 Task: Add Green Bell Pepper to the cart.
Action: Mouse moved to (271, 121)
Screenshot: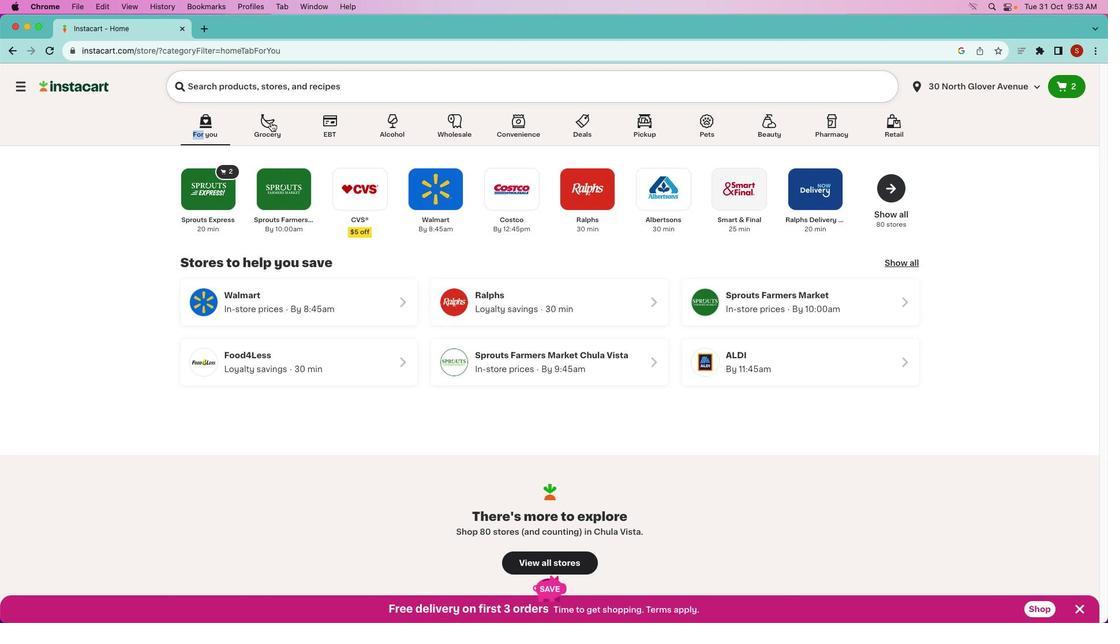 
Action: Mouse pressed left at (271, 121)
Screenshot: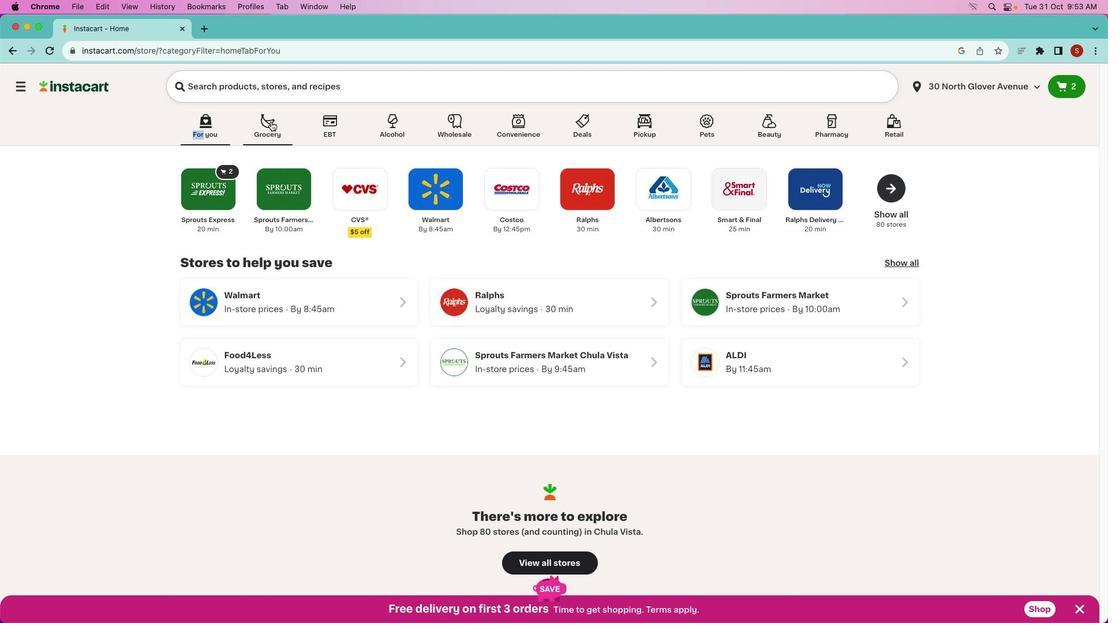 
Action: Mouse moved to (270, 121)
Screenshot: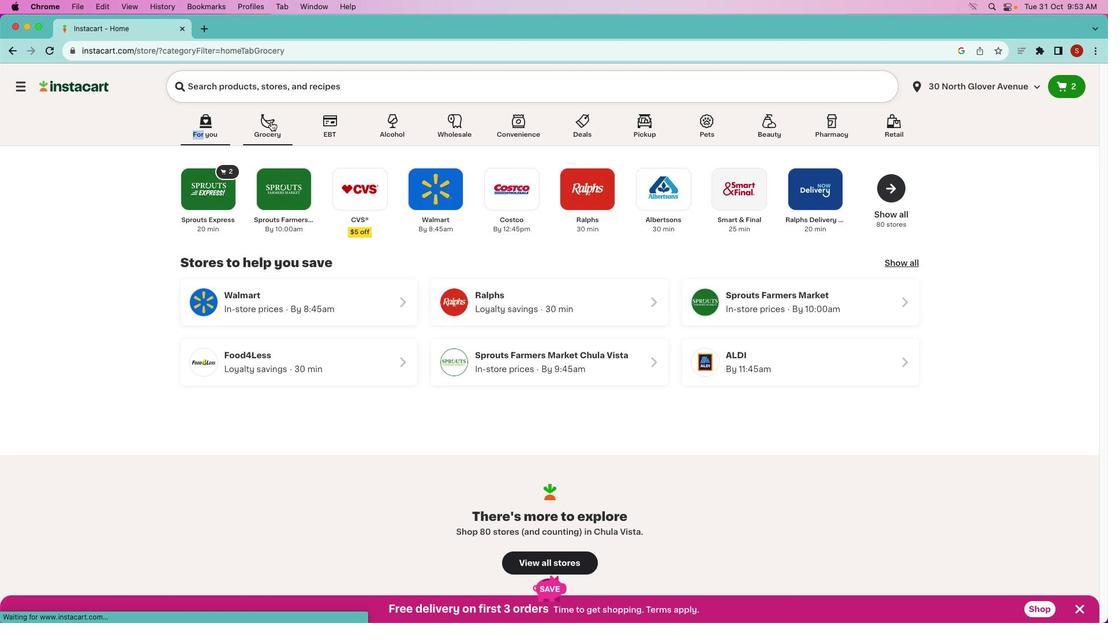 
Action: Mouse pressed left at (270, 121)
Screenshot: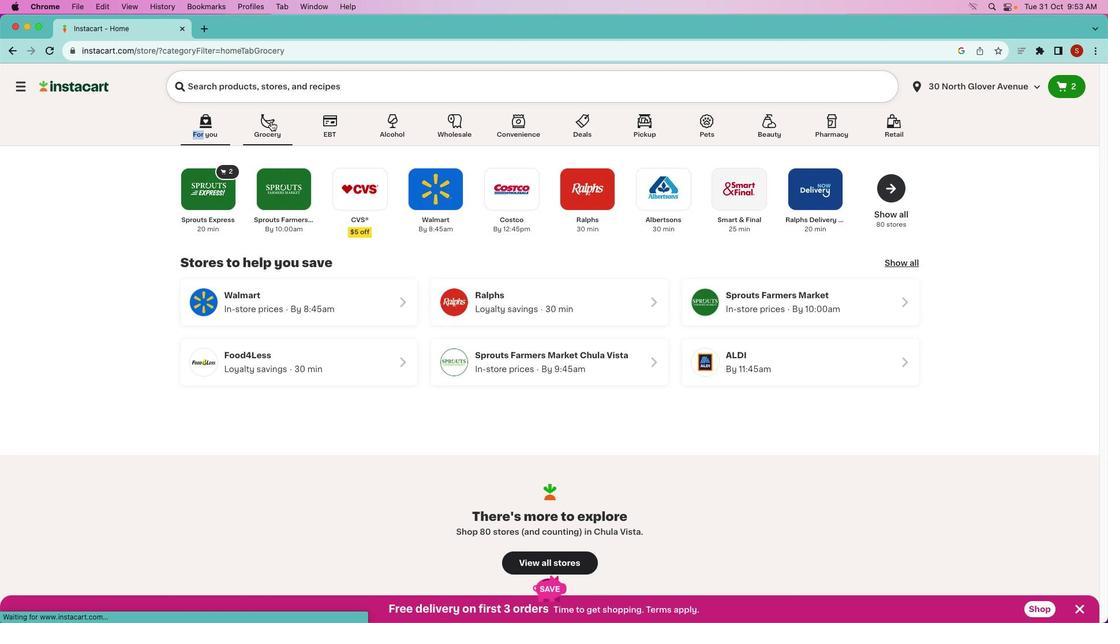 
Action: Mouse moved to (615, 311)
Screenshot: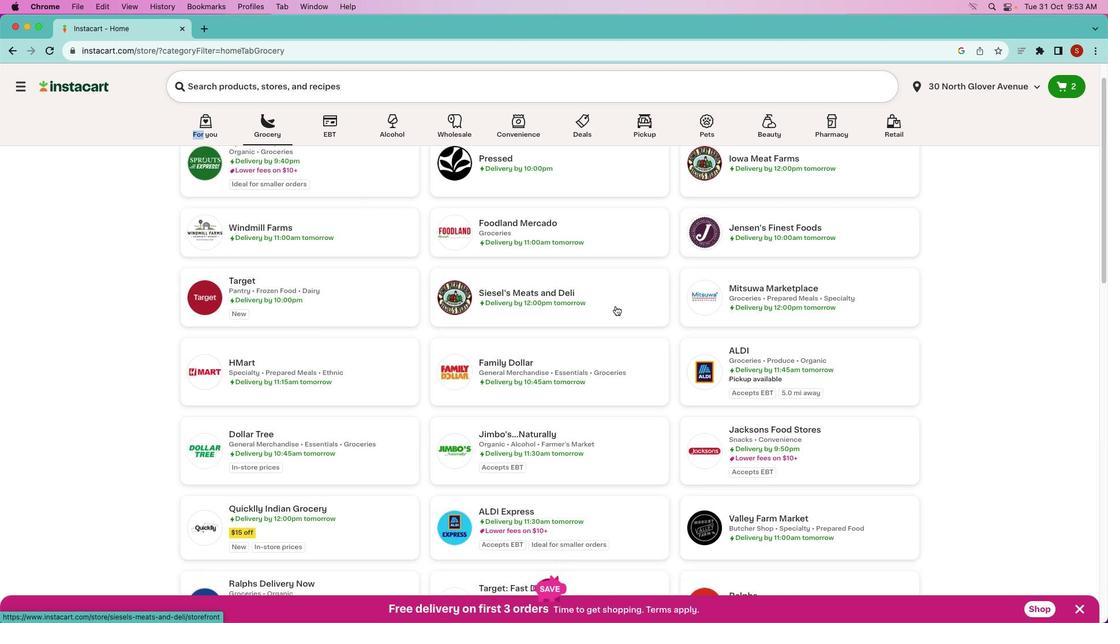 
Action: Mouse scrolled (615, 311) with delta (0, 0)
Screenshot: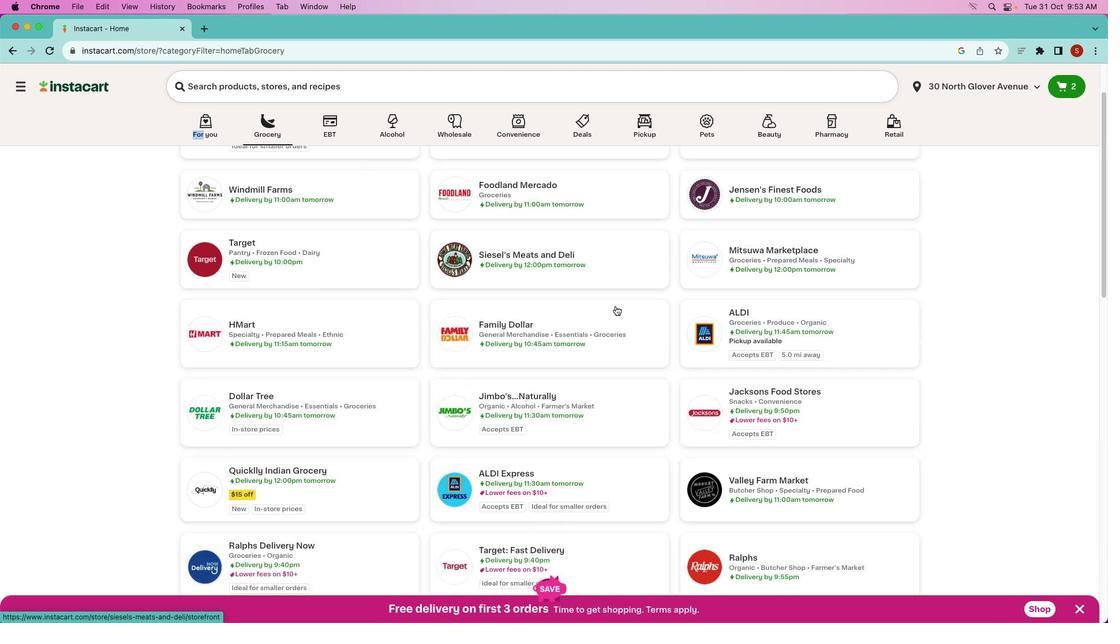 
Action: Mouse moved to (615, 310)
Screenshot: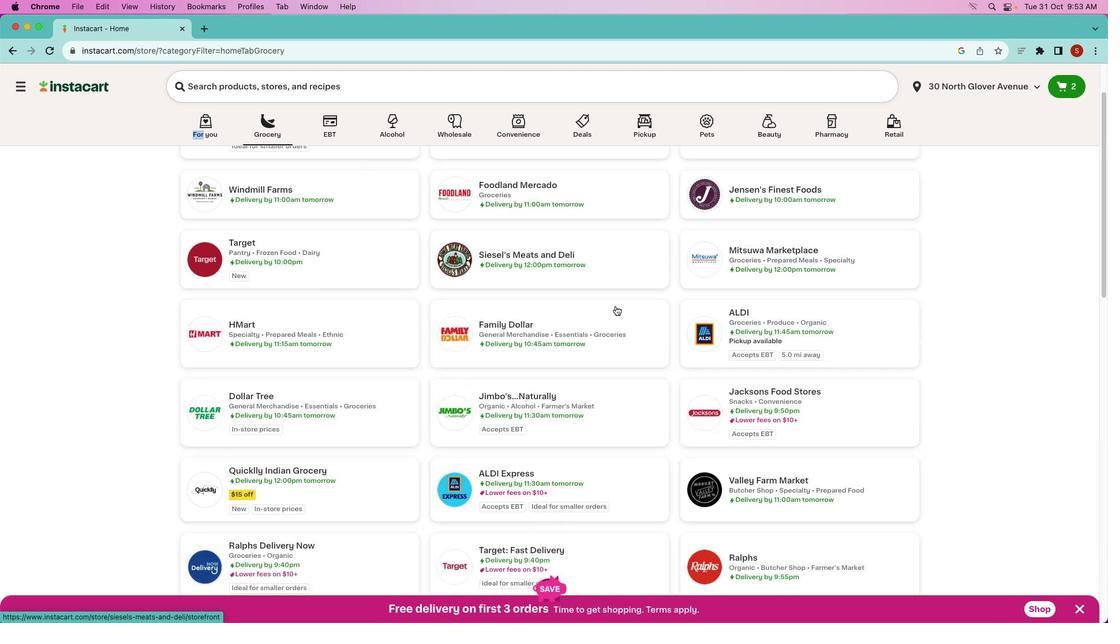 
Action: Mouse scrolled (615, 310) with delta (0, 0)
Screenshot: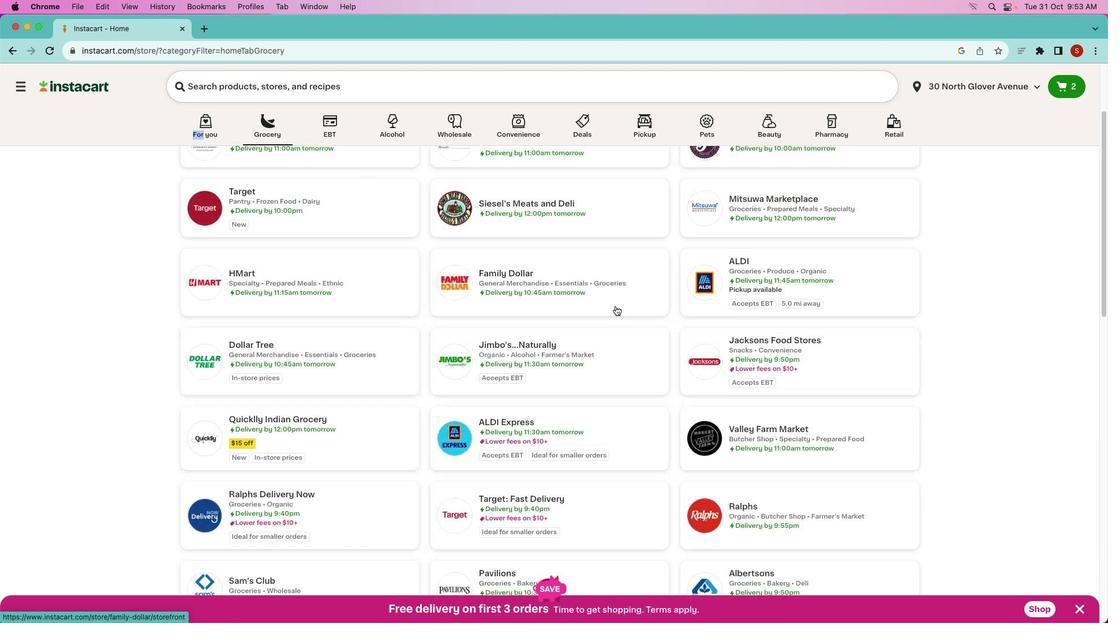
Action: Mouse moved to (615, 309)
Screenshot: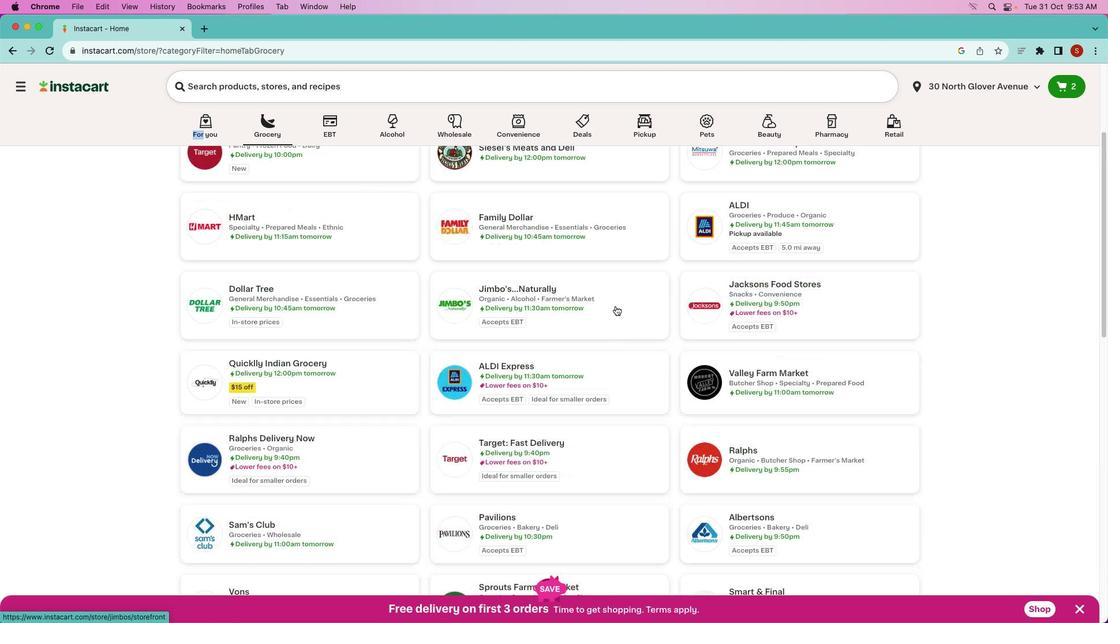 
Action: Mouse scrolled (615, 309) with delta (0, -1)
Screenshot: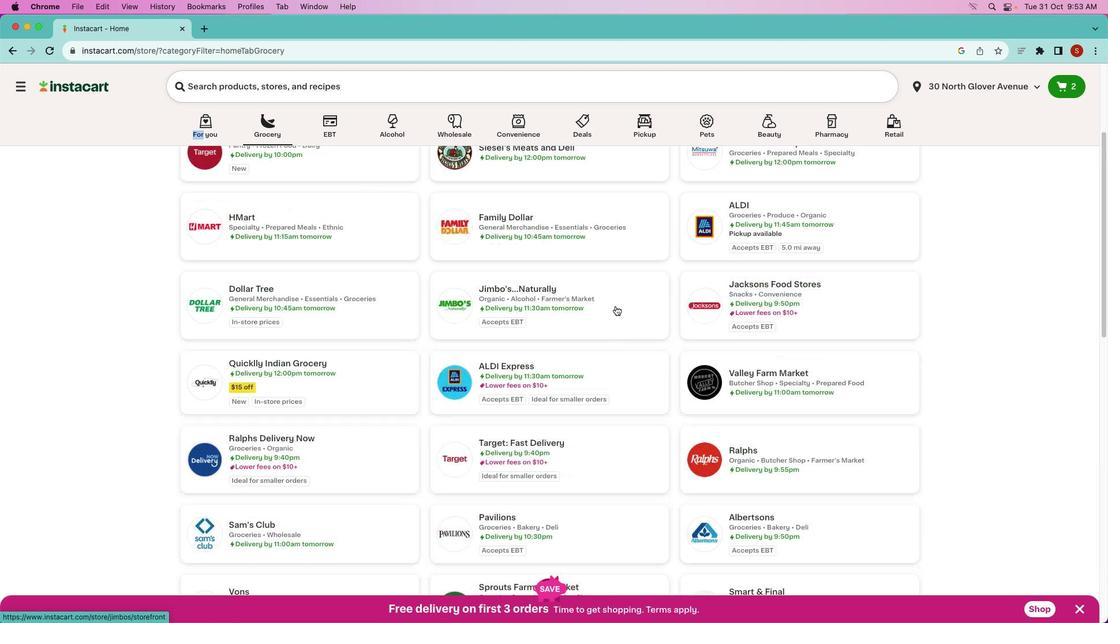 
Action: Mouse moved to (615, 306)
Screenshot: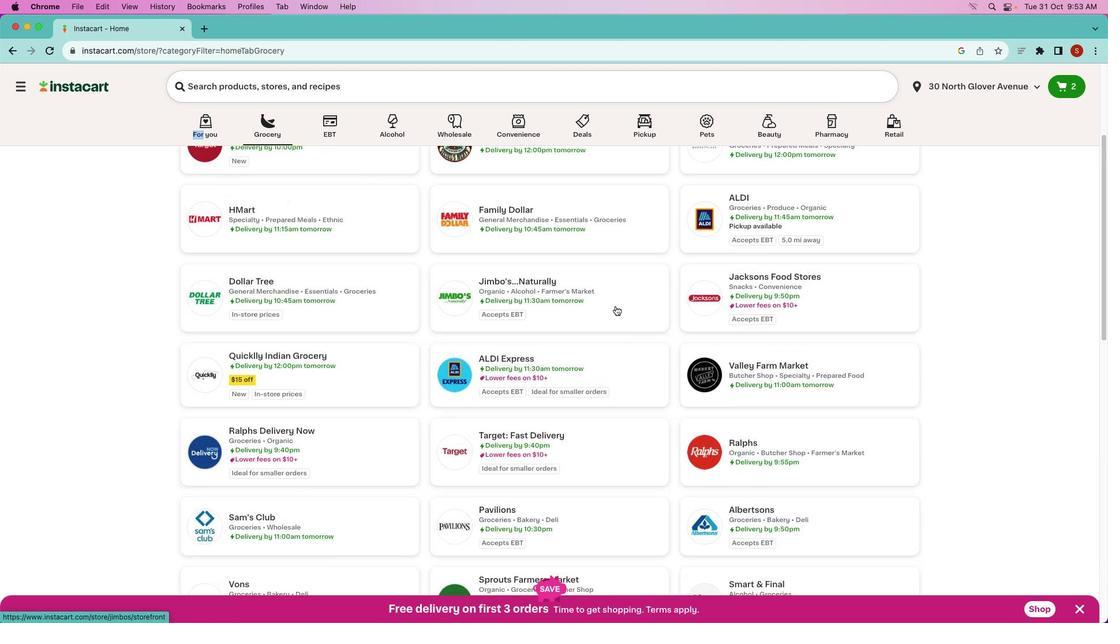 
Action: Mouse scrolled (615, 306) with delta (0, -2)
Screenshot: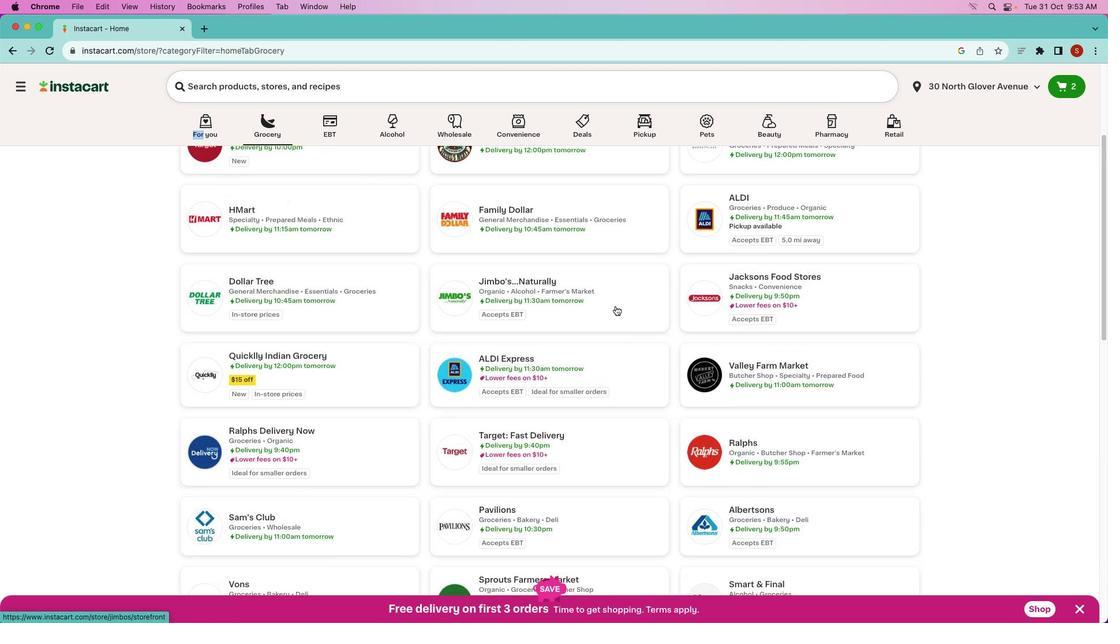 
Action: Mouse moved to (615, 305)
Screenshot: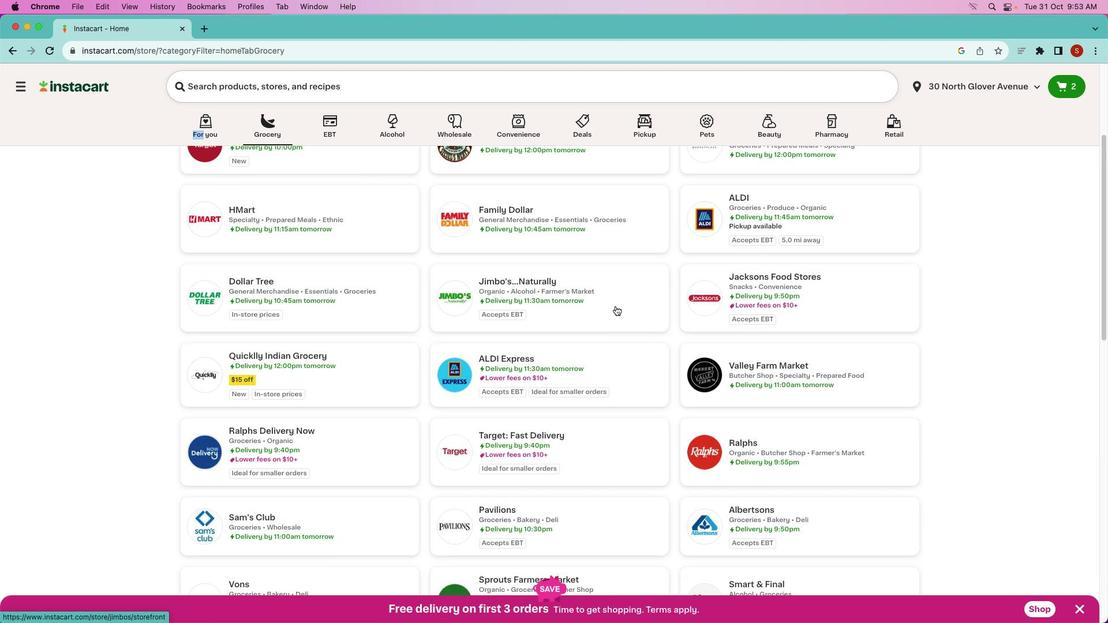 
Action: Mouse scrolled (615, 305) with delta (0, 0)
Screenshot: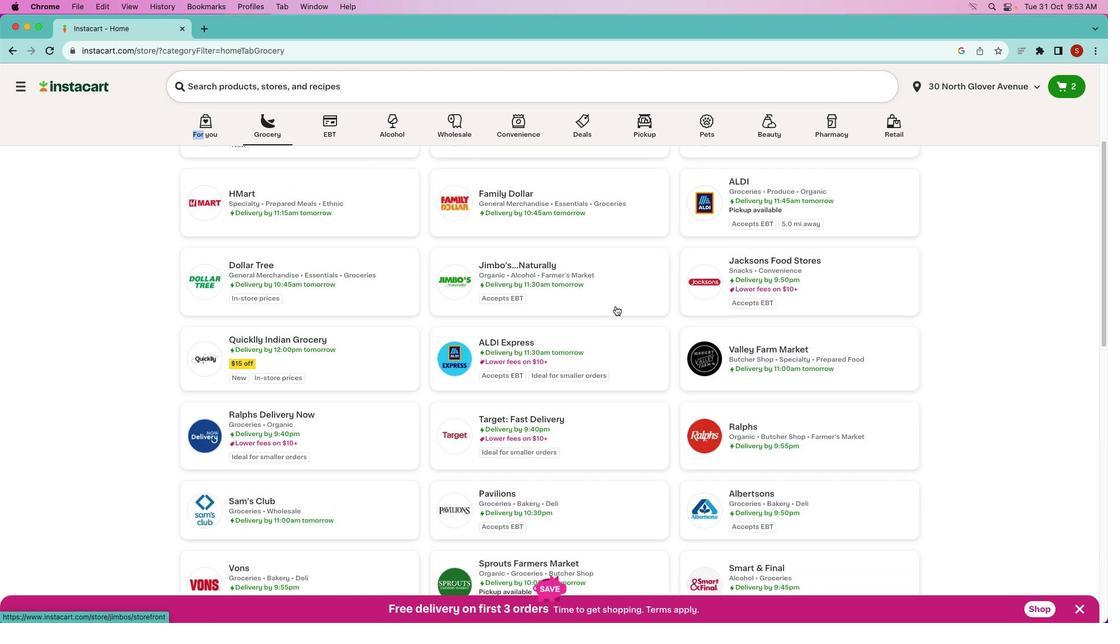 
Action: Mouse scrolled (615, 305) with delta (0, 0)
Screenshot: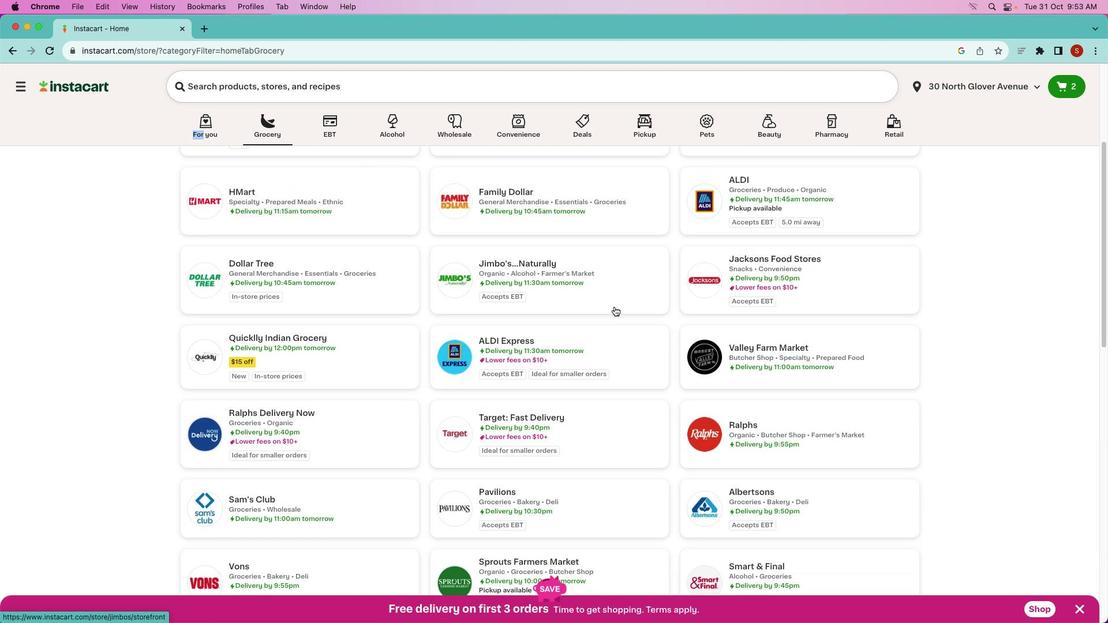 
Action: Mouse moved to (603, 315)
Screenshot: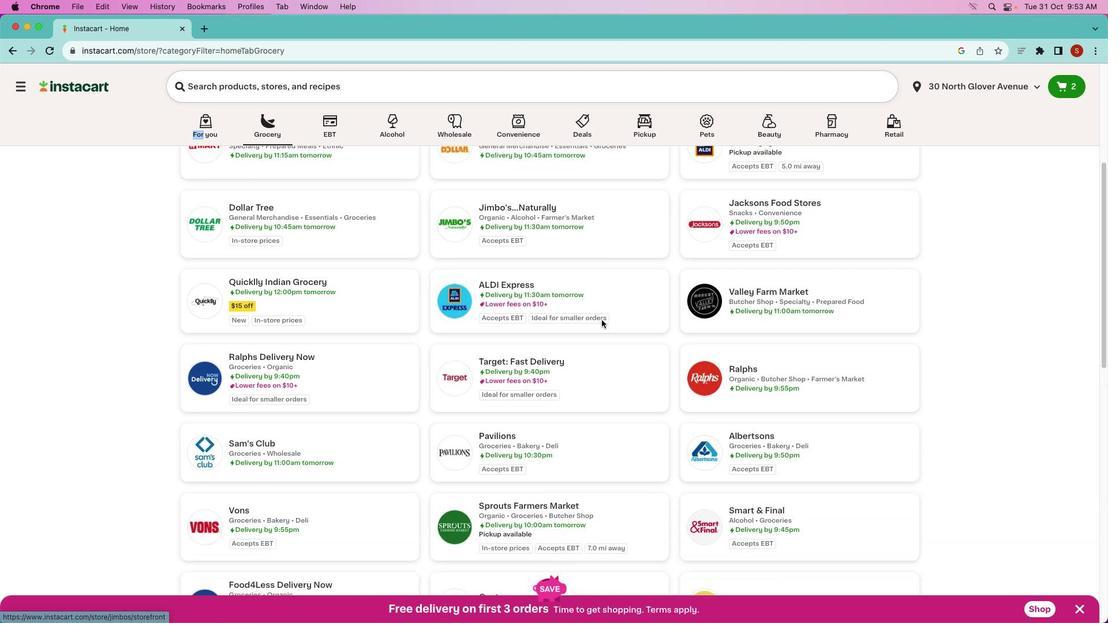 
Action: Mouse scrolled (603, 315) with delta (0, 0)
Screenshot: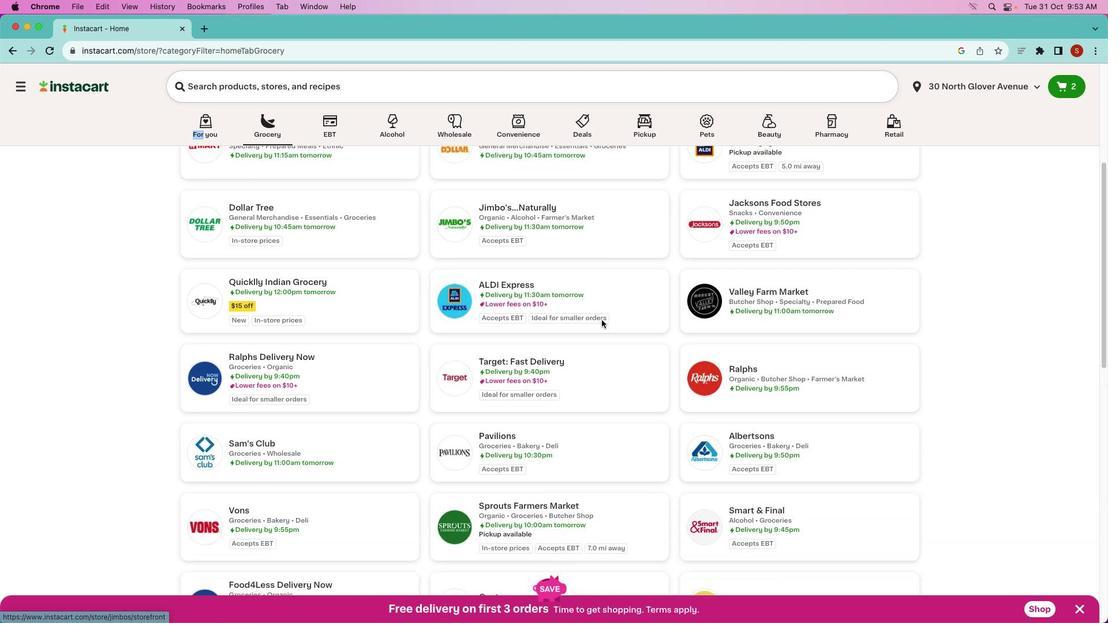 
Action: Mouse scrolled (603, 315) with delta (0, 0)
Screenshot: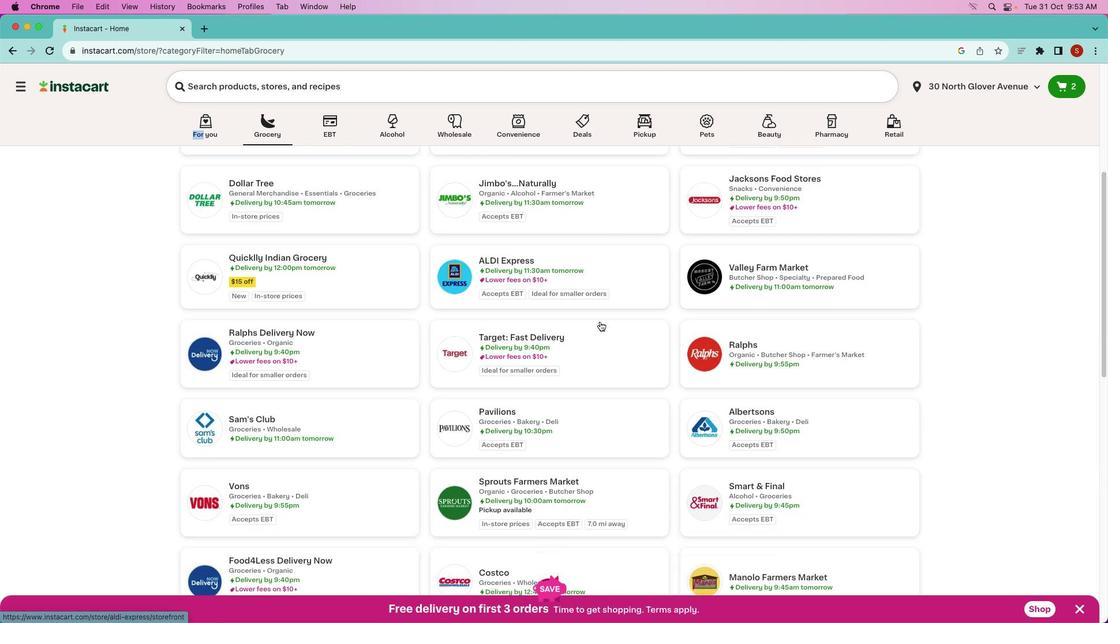 
Action: Mouse scrolled (603, 315) with delta (0, -1)
Screenshot: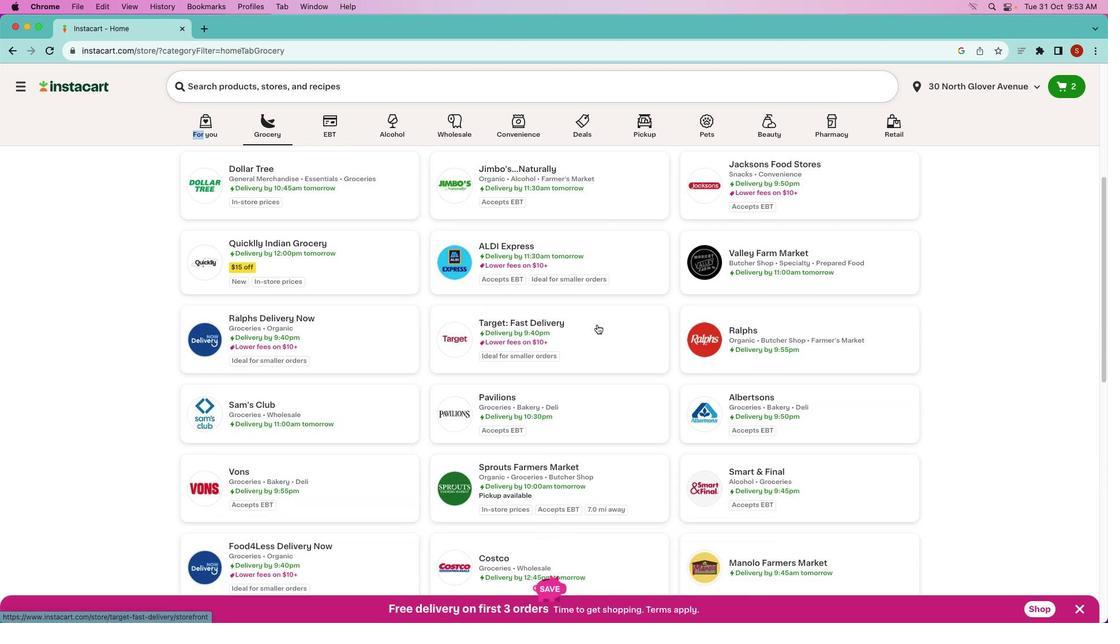 
Action: Mouse moved to (550, 457)
Screenshot: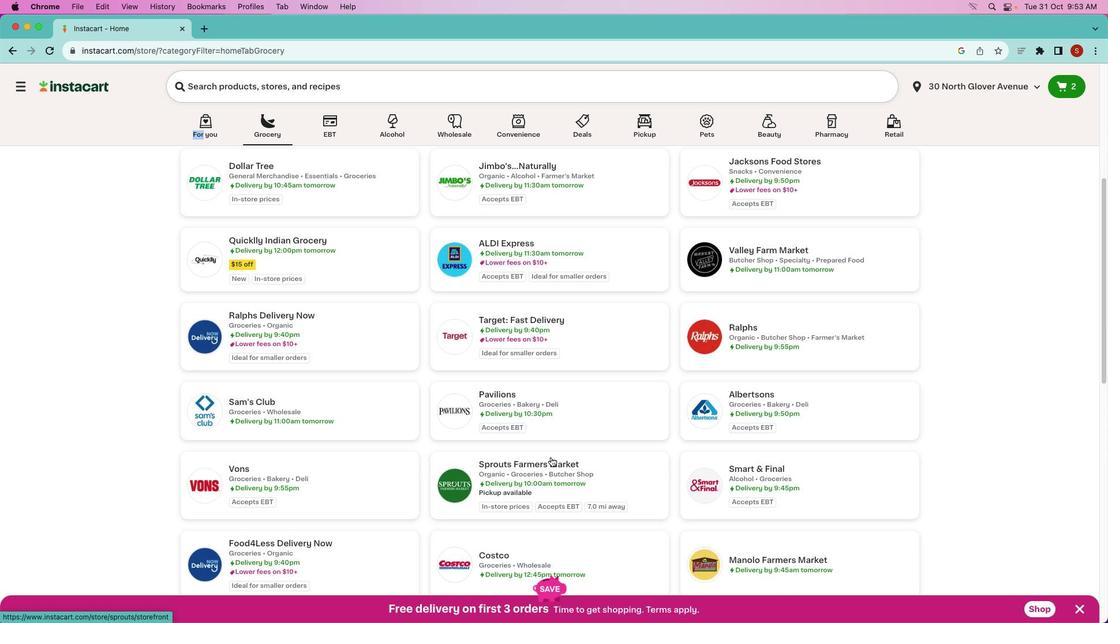 
Action: Mouse pressed left at (550, 457)
Screenshot: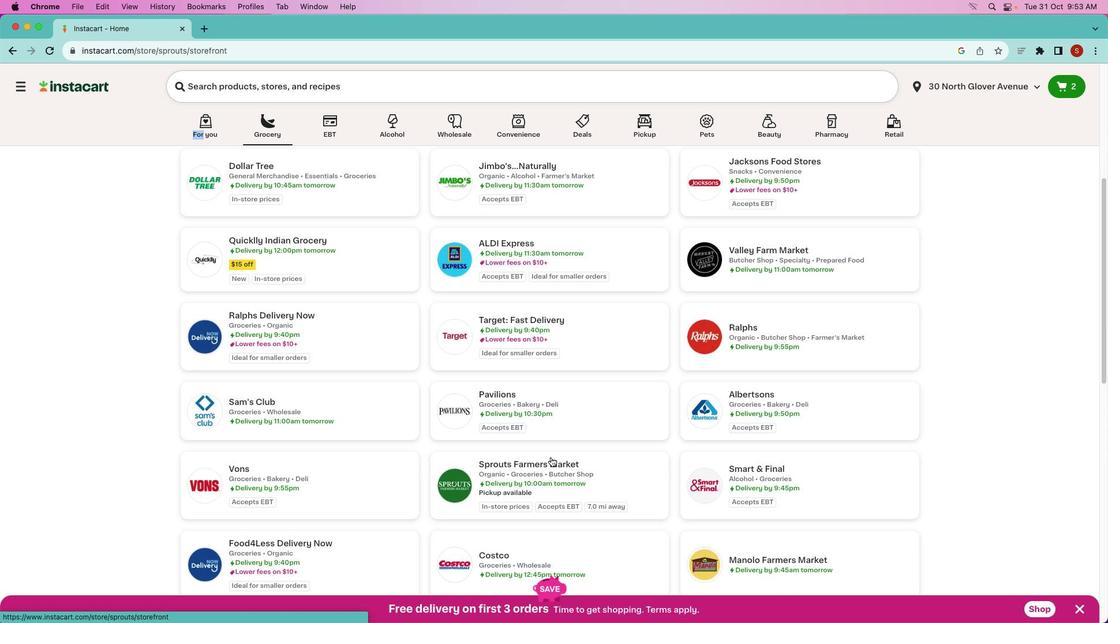 
Action: Mouse moved to (363, 126)
Screenshot: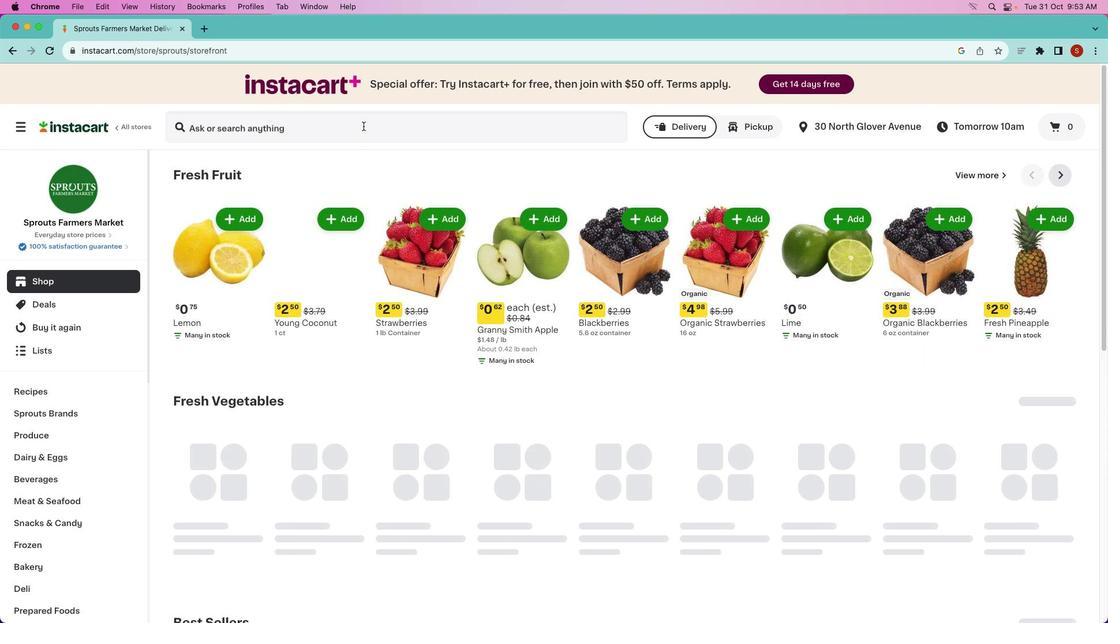 
Action: Mouse pressed left at (363, 126)
Screenshot: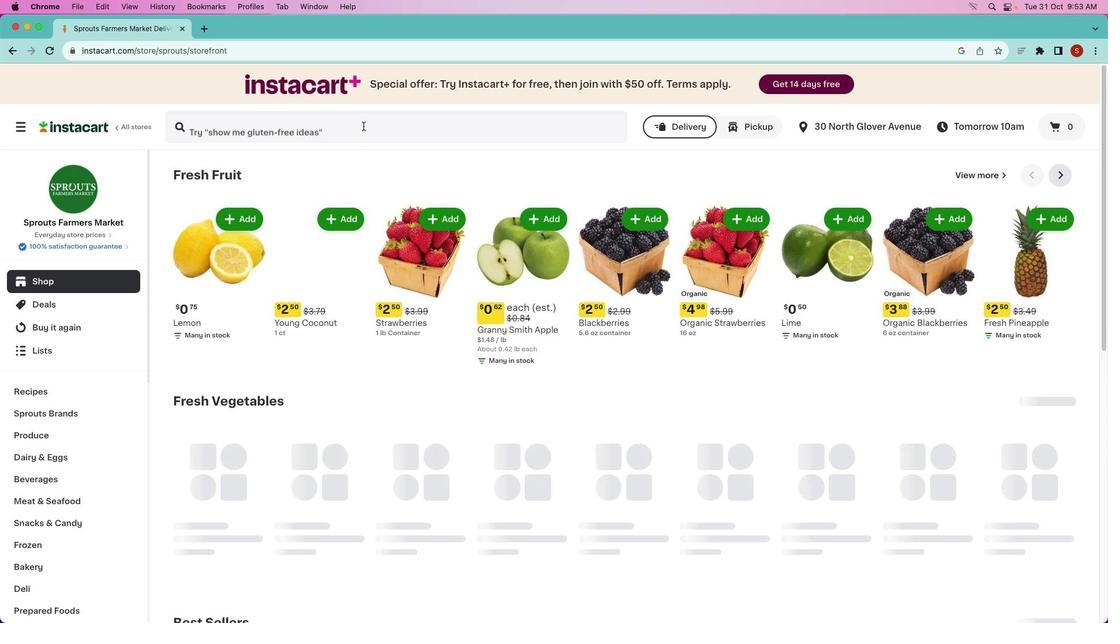 
Action: Mouse pressed left at (363, 126)
Screenshot: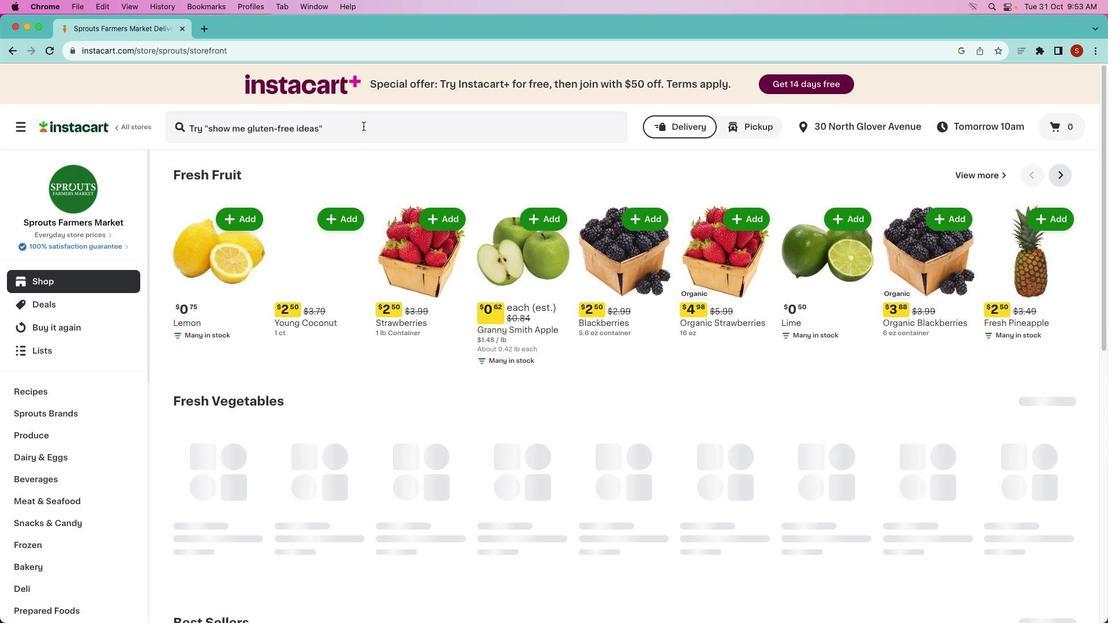
Action: Key pressed Key.shift'G''r''e''e''m'Key.spaceKey.shift_r'B''e'';'';'Key.backspaceKey.backspace'l''l'Key.space'p''e''p''p''e''r'
Screenshot: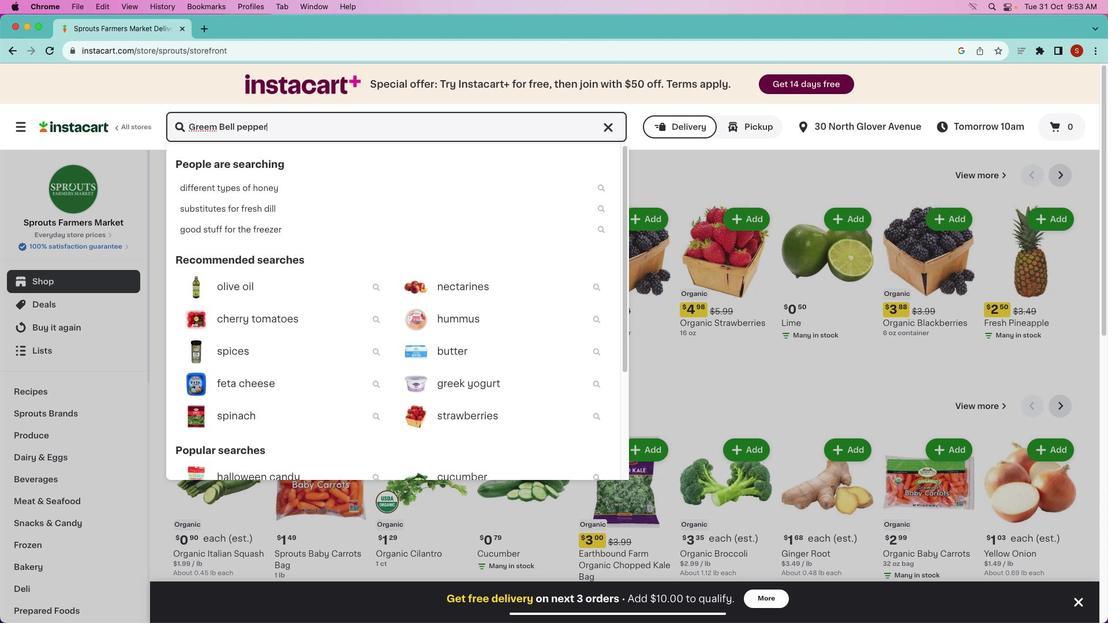 
Action: Mouse moved to (218, 128)
Screenshot: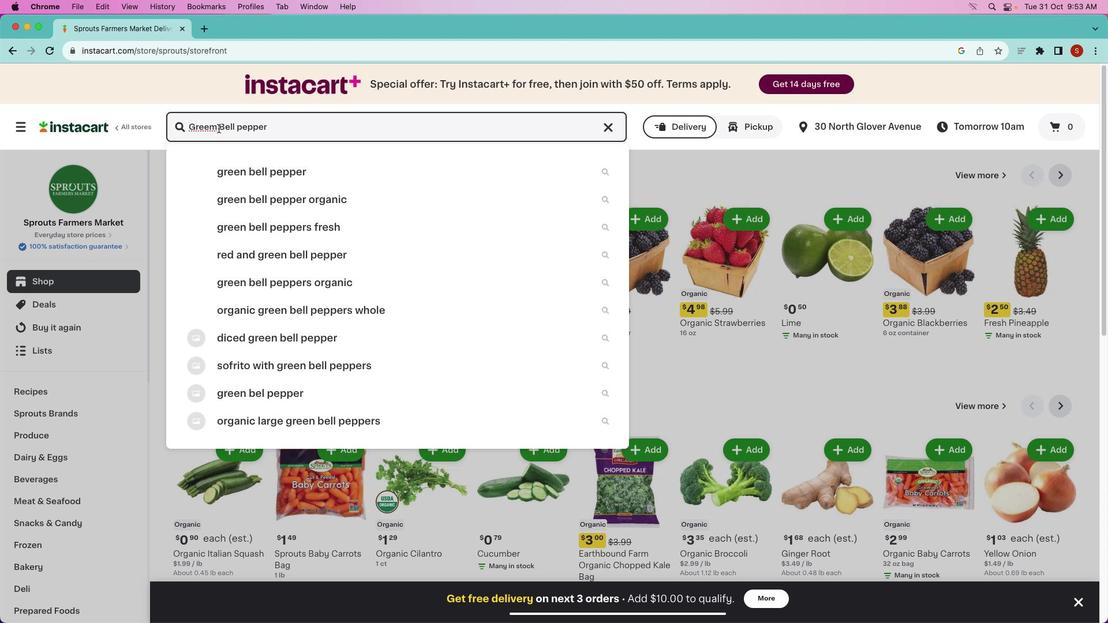 
Action: Mouse pressed left at (218, 128)
Screenshot: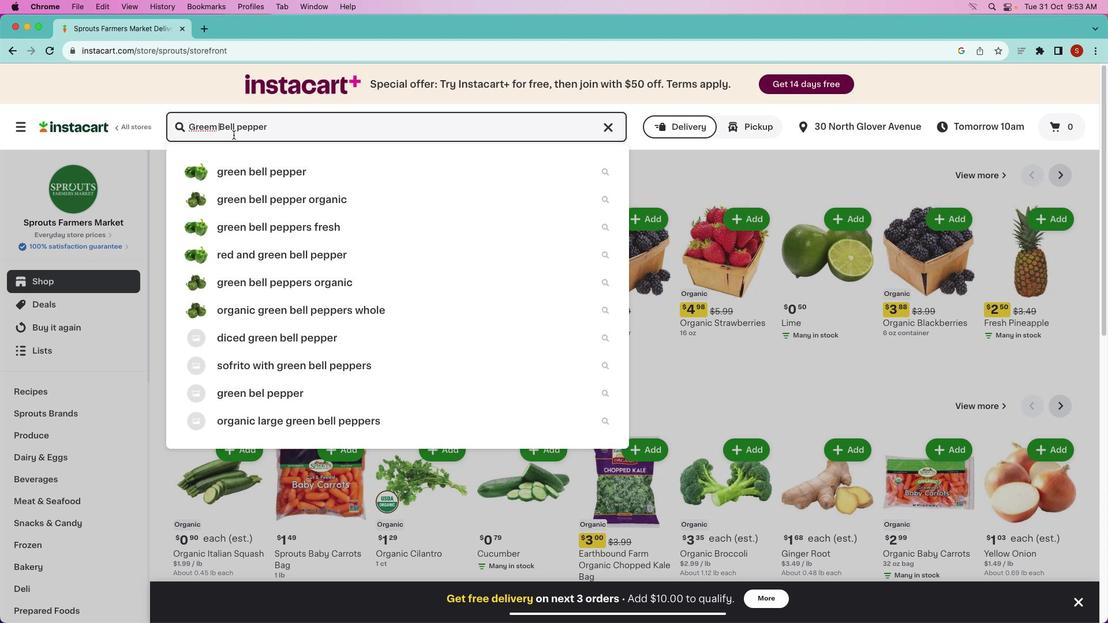 
Action: Mouse moved to (275, 143)
Screenshot: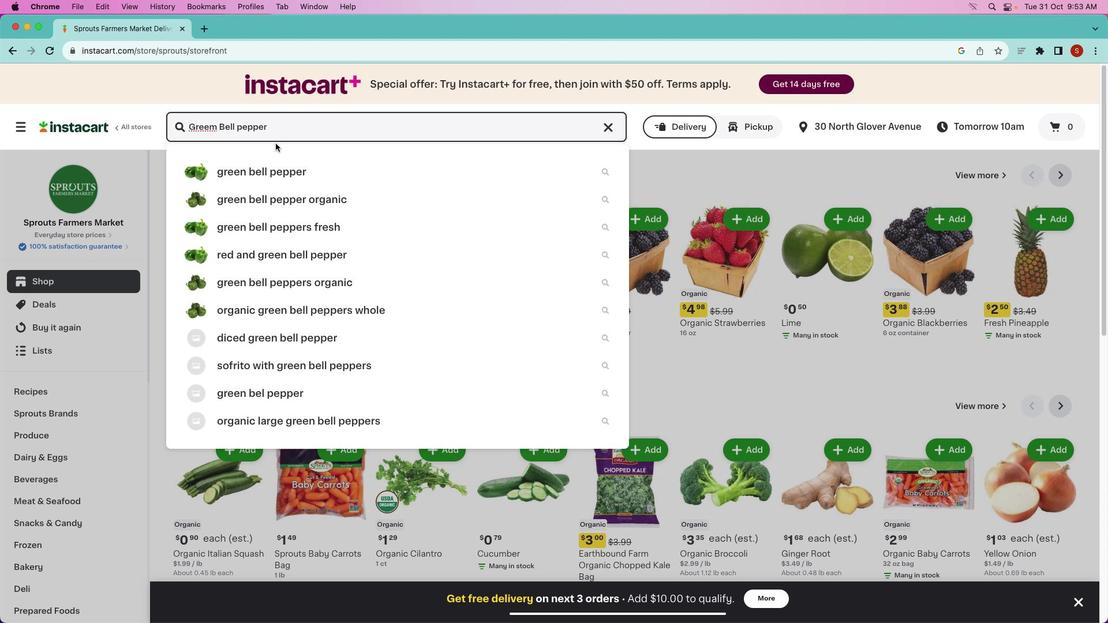 
Action: Key pressed Key.leftKey.backspace'n'
Screenshot: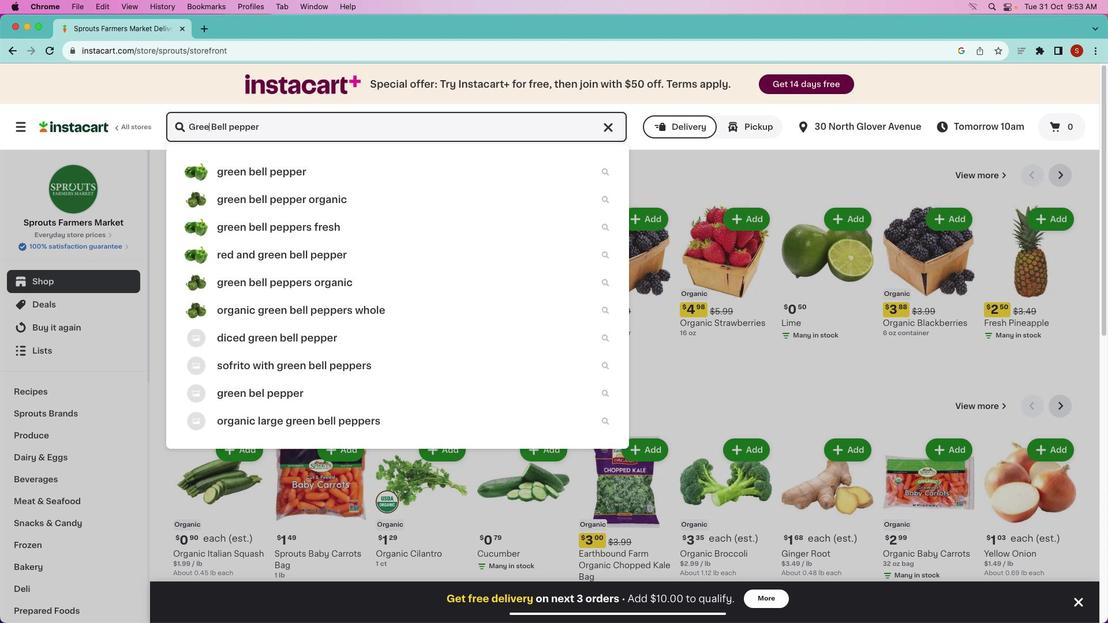 
Action: Mouse moved to (319, 168)
Screenshot: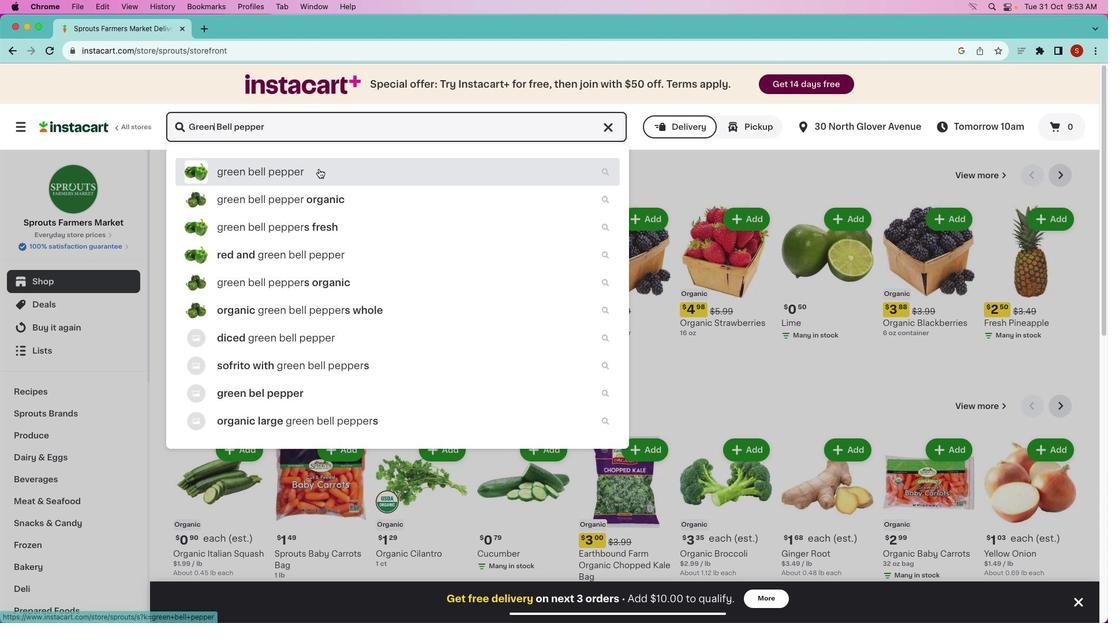 
Action: Mouse pressed left at (319, 168)
Screenshot: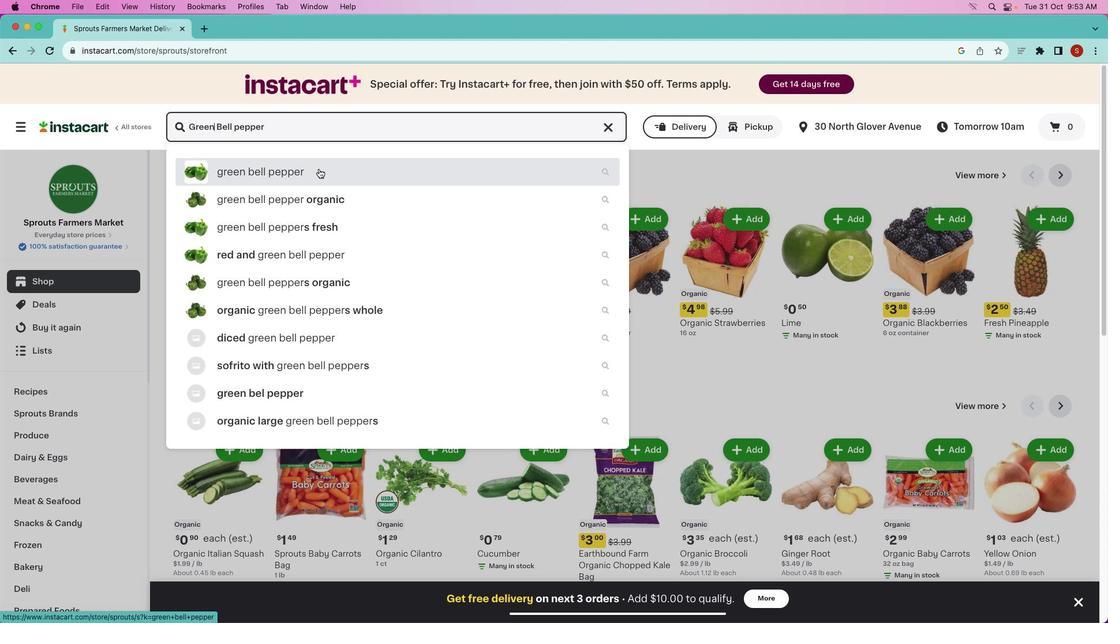 
Action: Mouse moved to (335, 136)
Screenshot: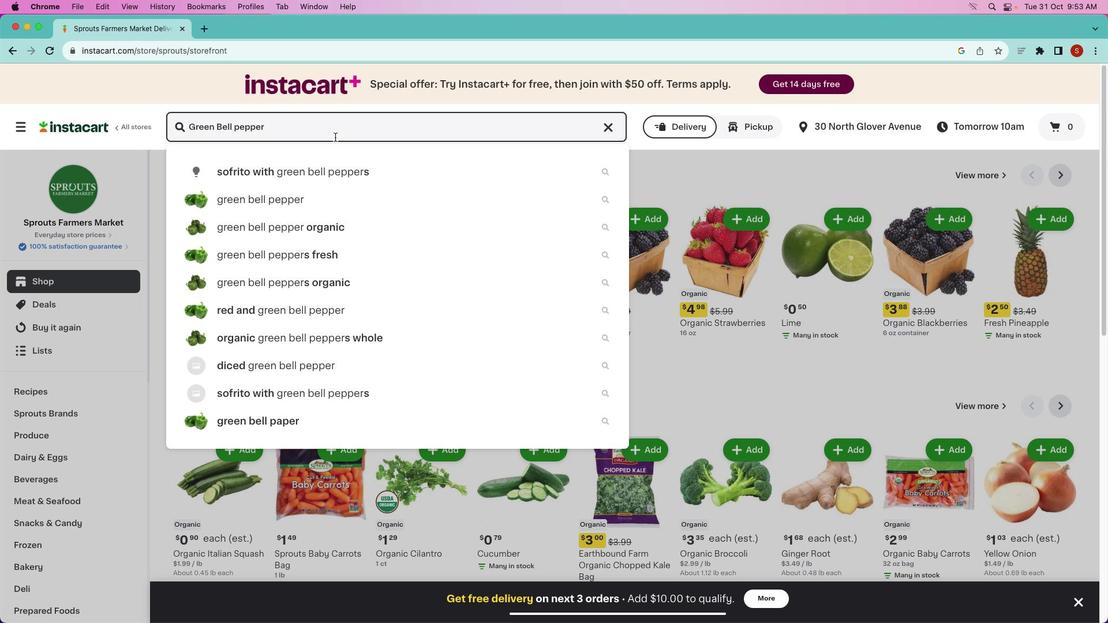 
Action: Mouse pressed left at (335, 136)
Screenshot: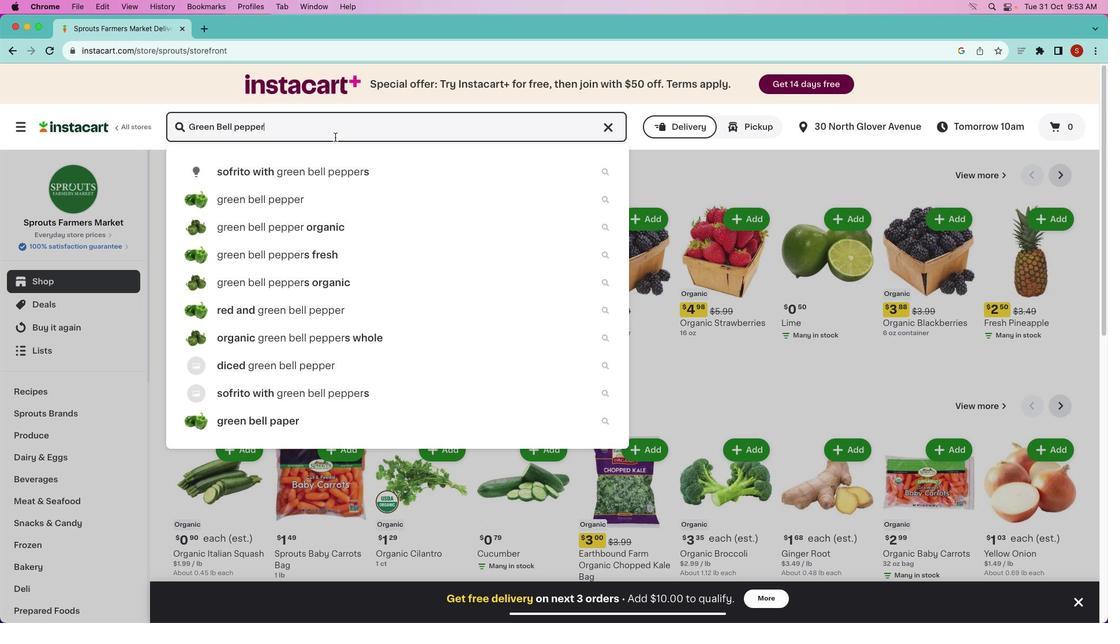 
Action: Key pressed Key.enter
Screenshot: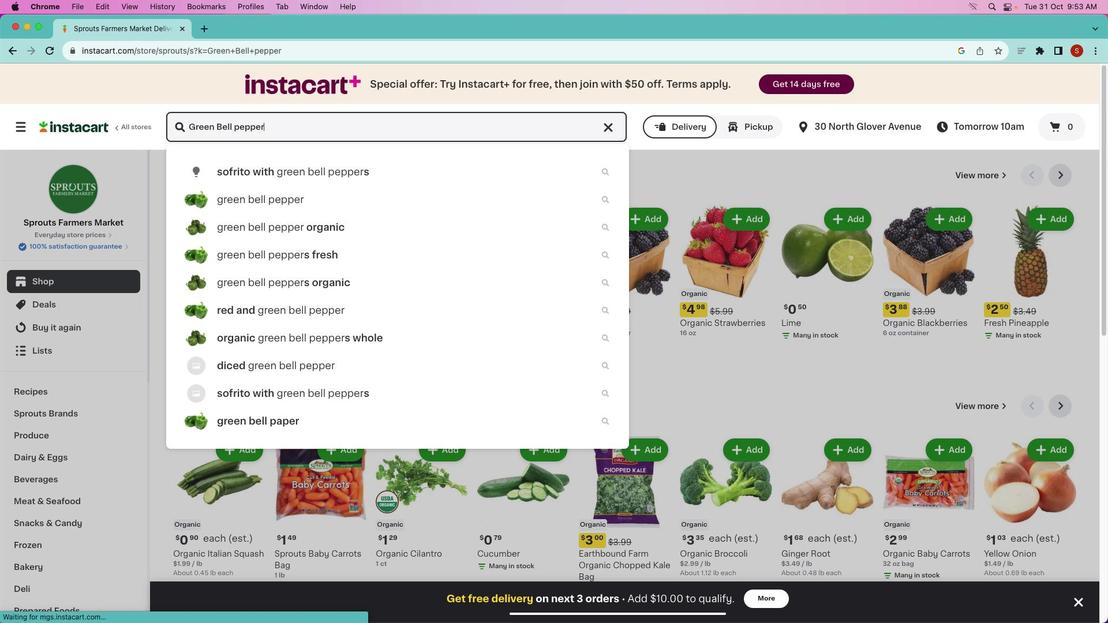 
Action: Mouse moved to (316, 241)
Screenshot: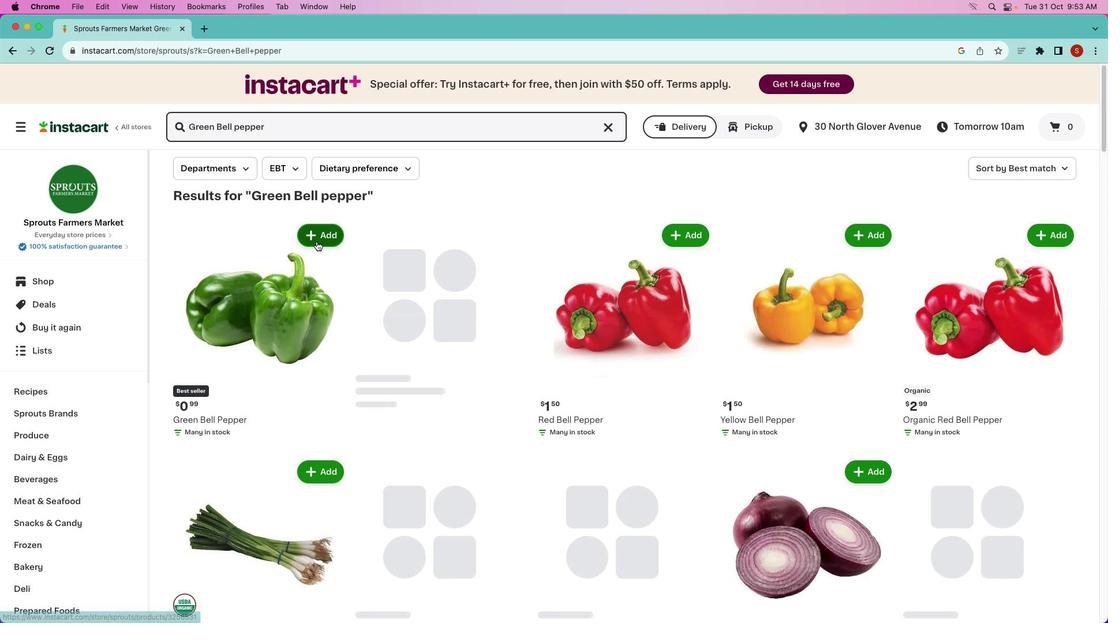 
Action: Mouse pressed left at (316, 241)
Screenshot: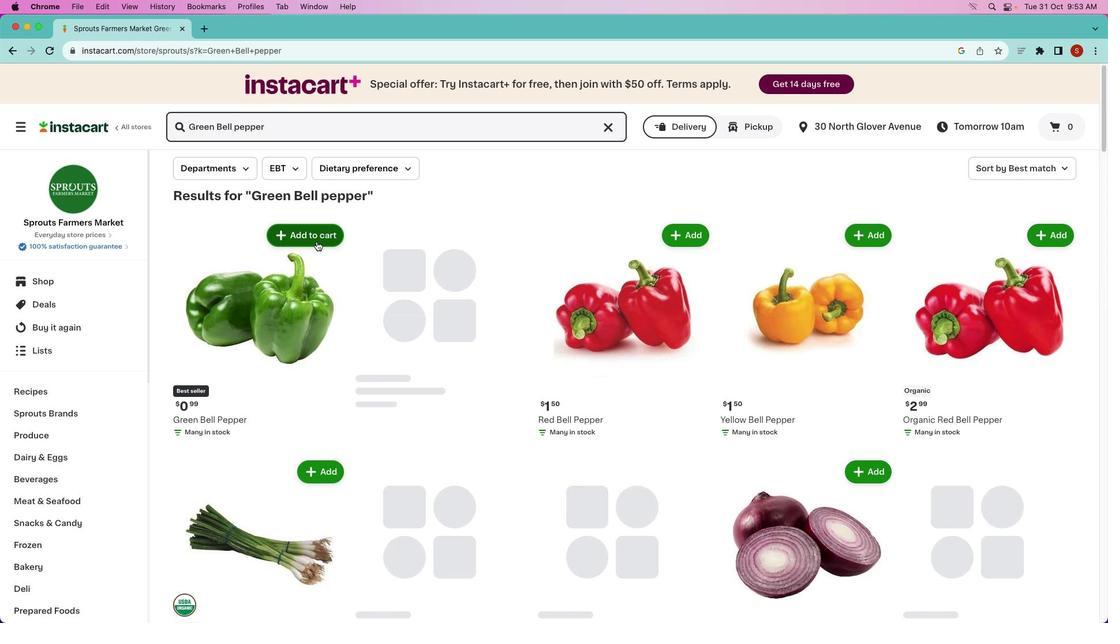 
